 Task: Change comment notification setting to all comments.
Action: Mouse moved to (742, 54)
Screenshot: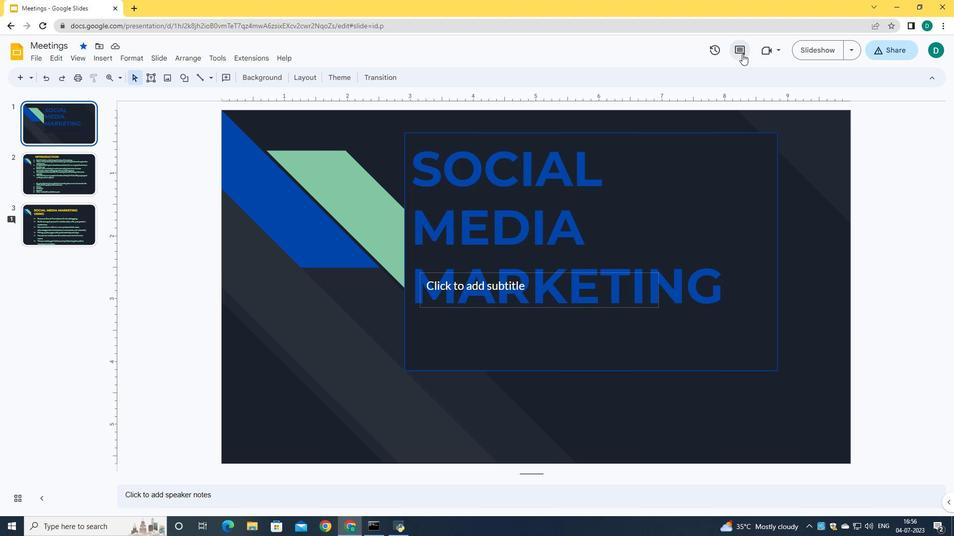 
Action: Mouse pressed left at (742, 54)
Screenshot: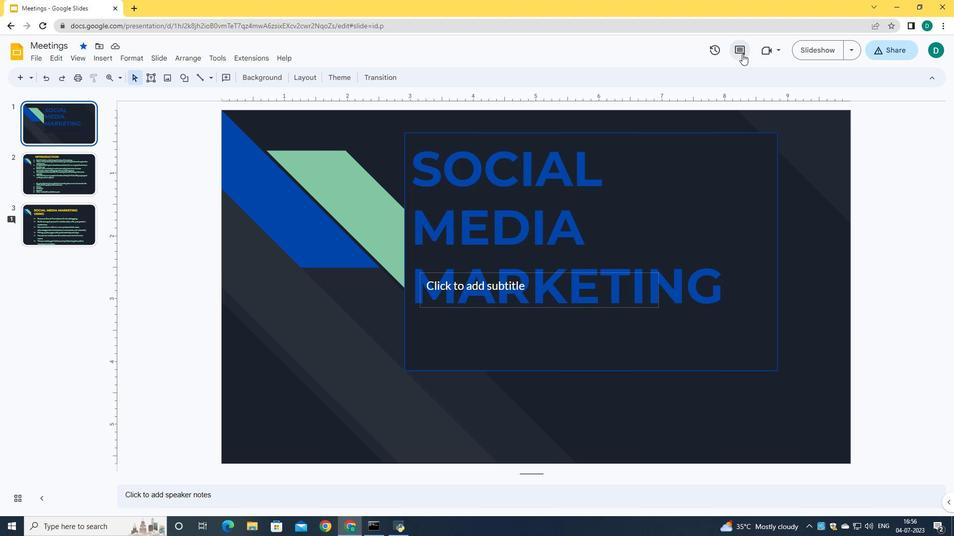 
Action: Mouse moved to (873, 73)
Screenshot: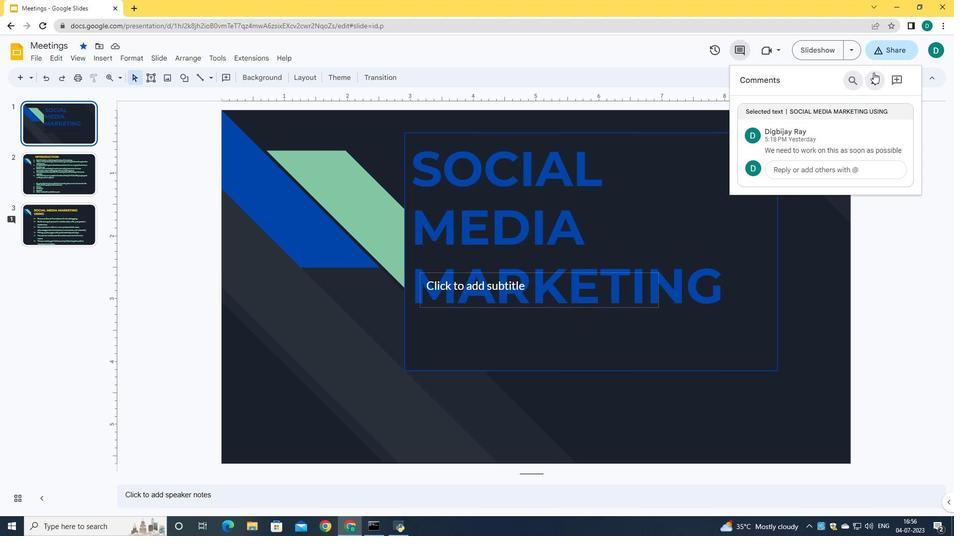 
Action: Mouse pressed left at (873, 73)
Screenshot: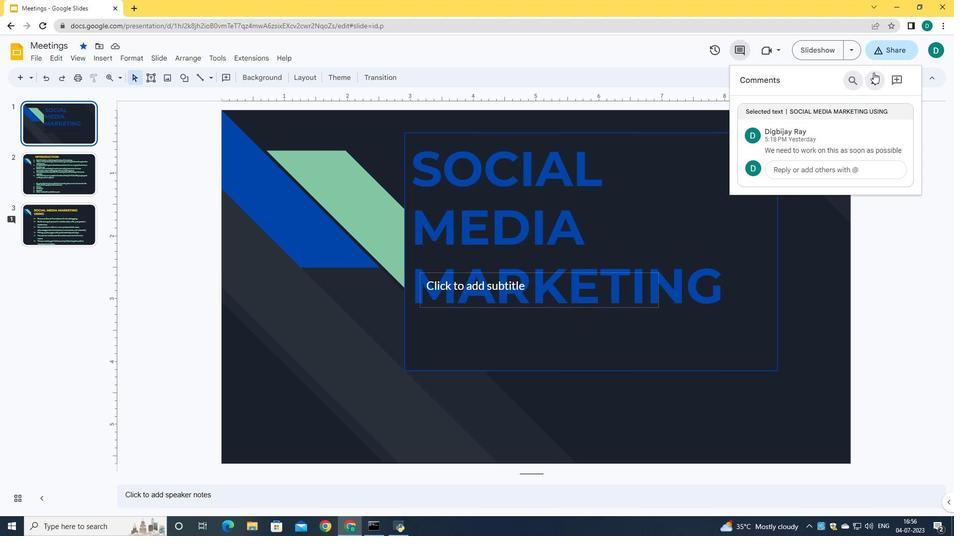 
Action: Mouse moved to (401, 242)
Screenshot: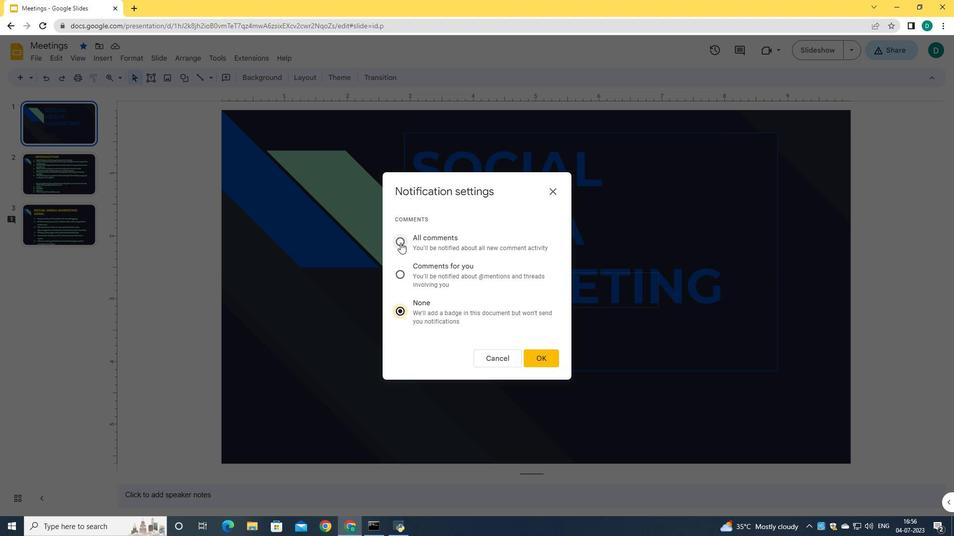 
Action: Mouse pressed left at (401, 242)
Screenshot: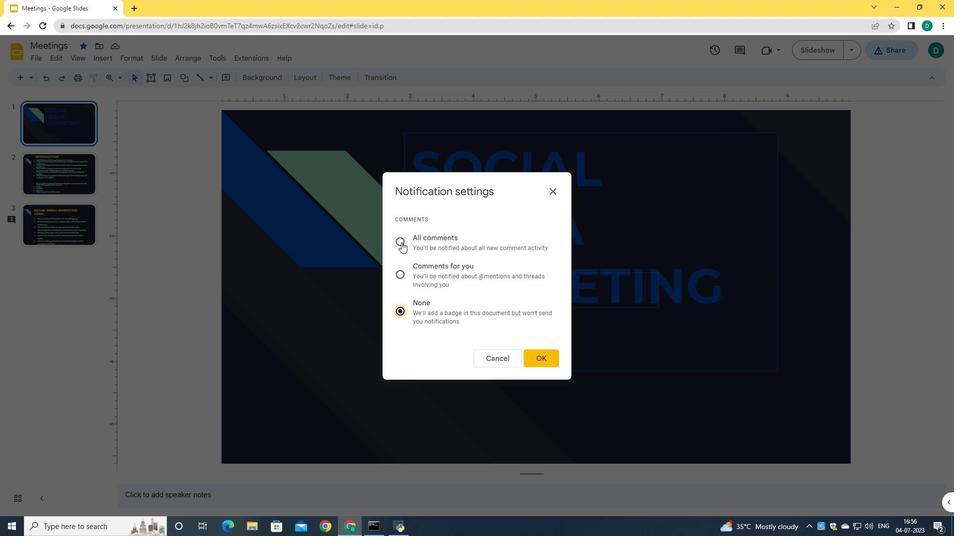 
Action: Mouse moved to (544, 355)
Screenshot: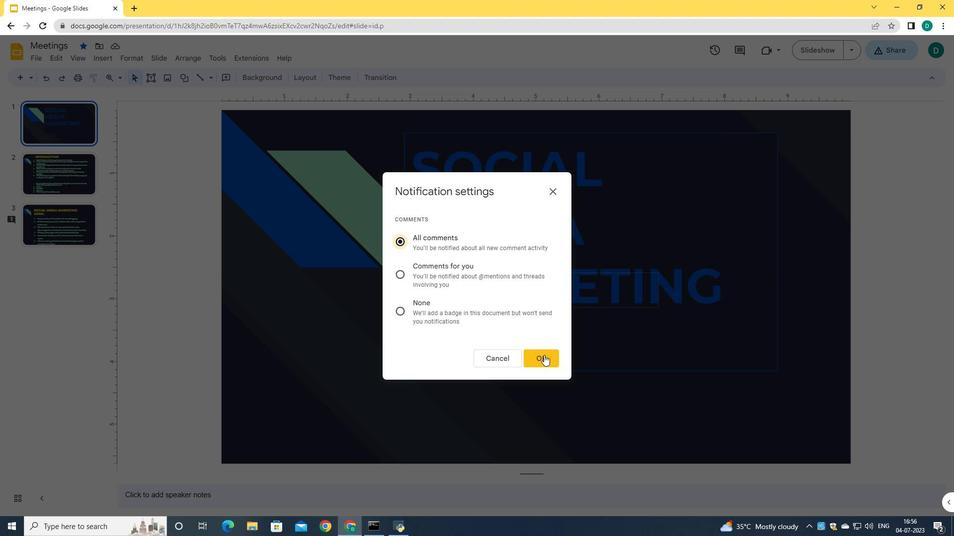 
Action: Mouse pressed left at (544, 355)
Screenshot: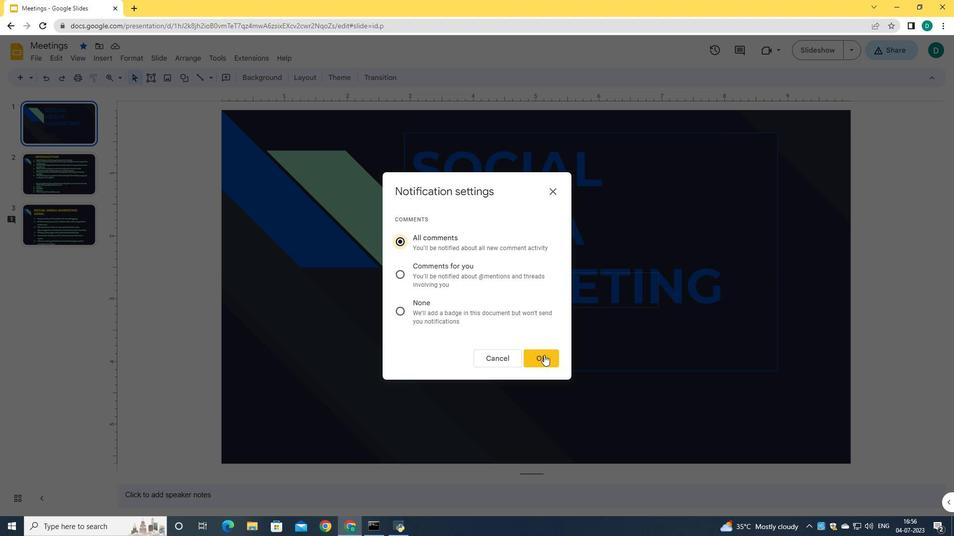 
Action: Mouse moved to (533, 356)
Screenshot: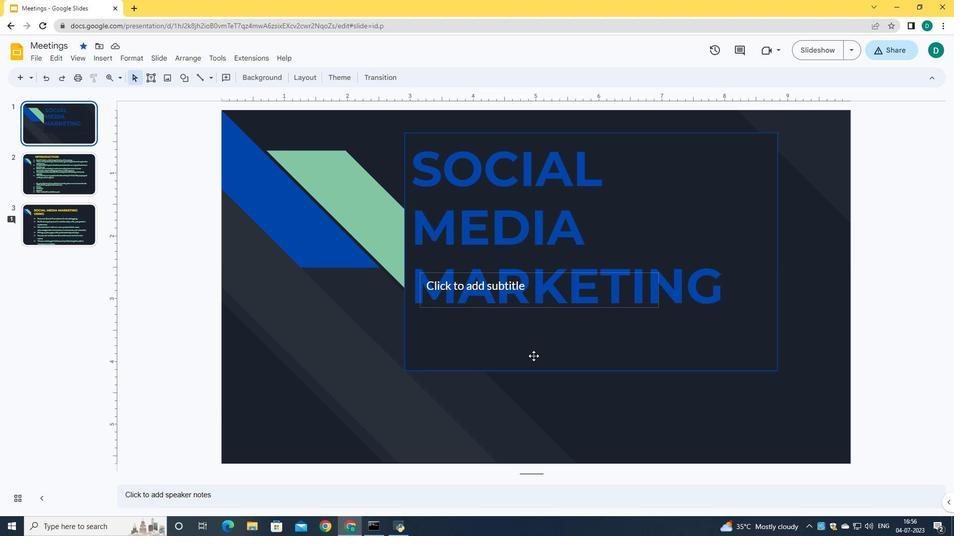 
